 Task: Reply to the 'Review meeting' email with a request for a meeting to discuss the new employee benefits program.
Action: Mouse moved to (235, 56)
Screenshot: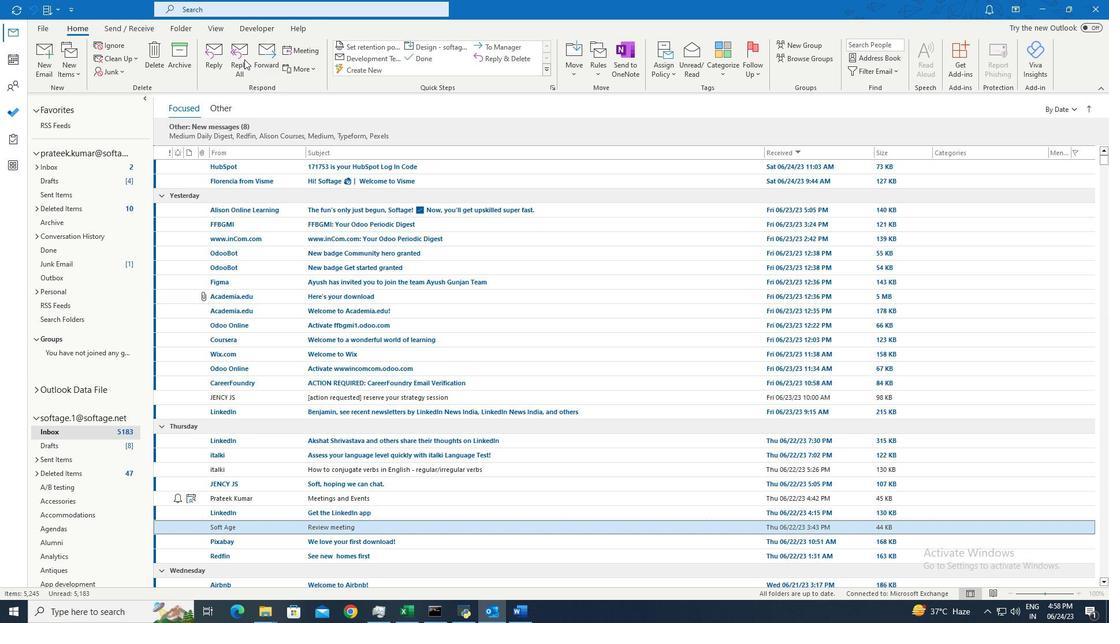 
Action: Mouse pressed left at (235, 56)
Screenshot: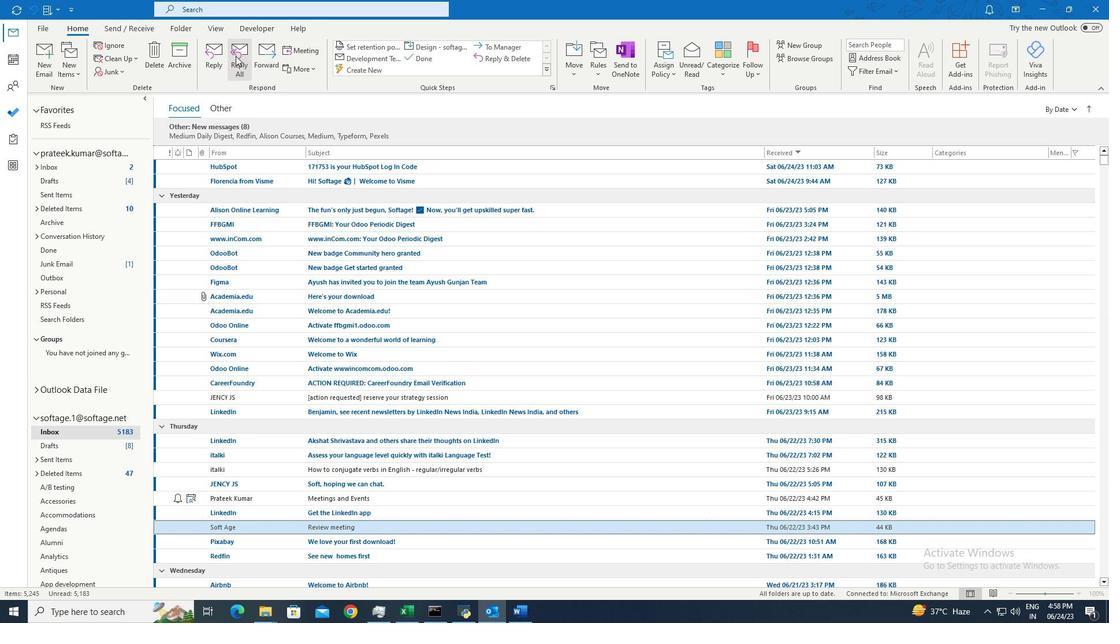 
Action: Mouse moved to (399, 71)
Screenshot: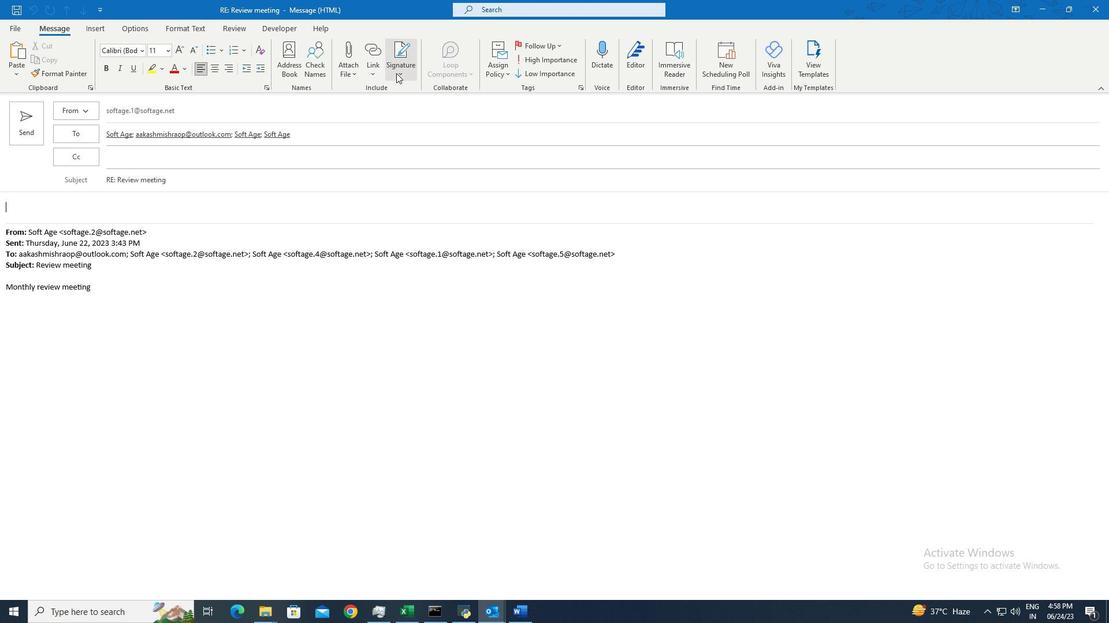 
Action: Mouse pressed left at (399, 71)
Screenshot: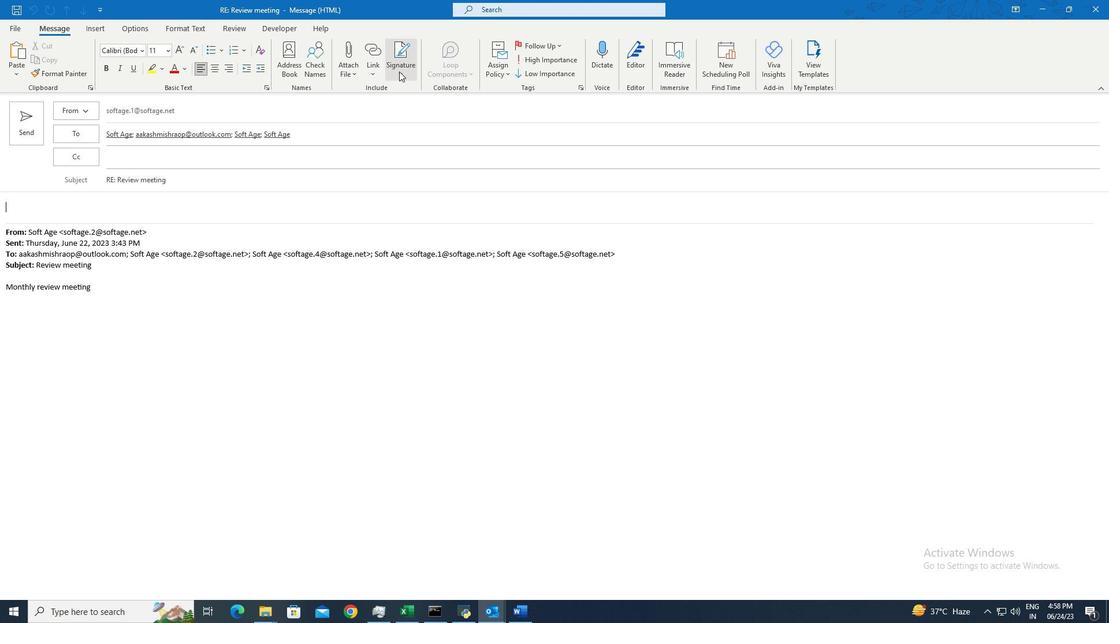 
Action: Mouse moved to (422, 91)
Screenshot: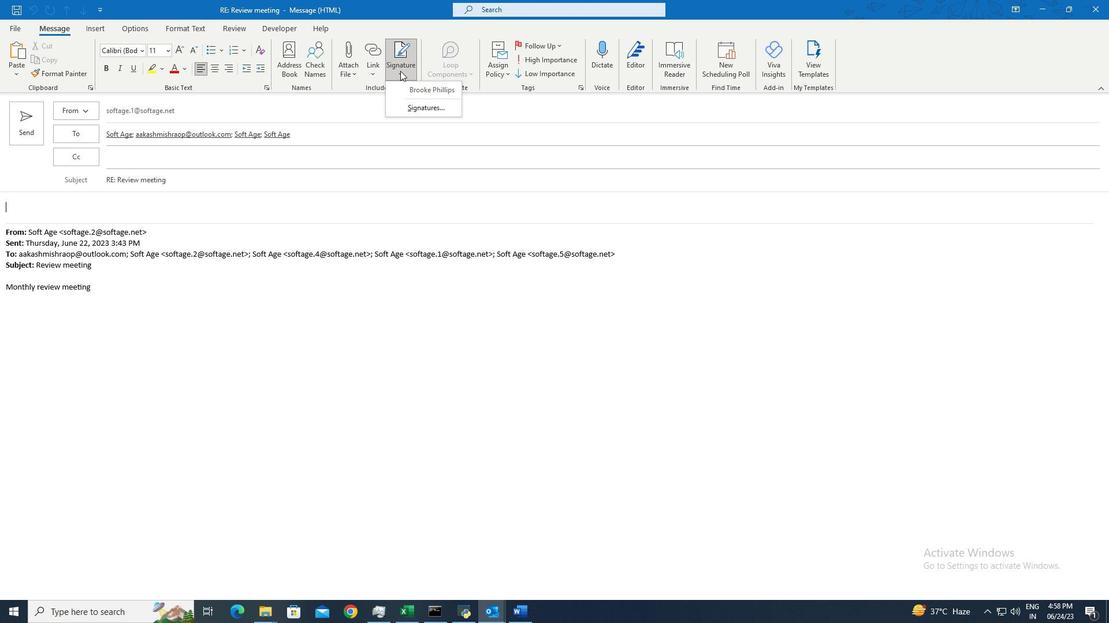 
Action: Mouse pressed left at (422, 91)
Screenshot: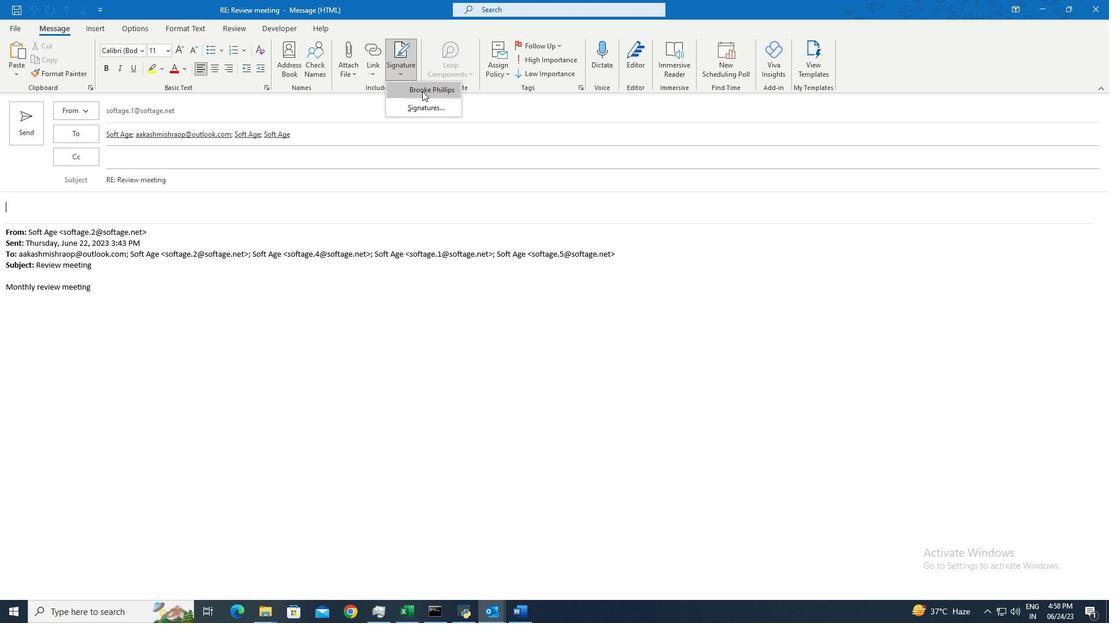
Action: Mouse moved to (175, 184)
Screenshot: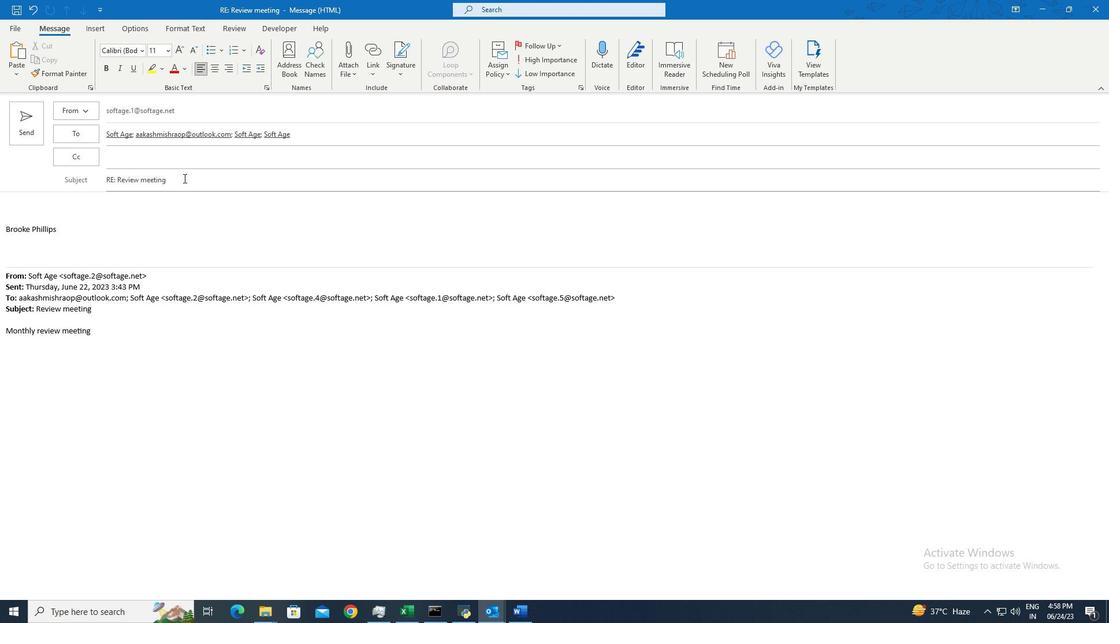 
Action: Mouse pressed left at (175, 184)
Screenshot: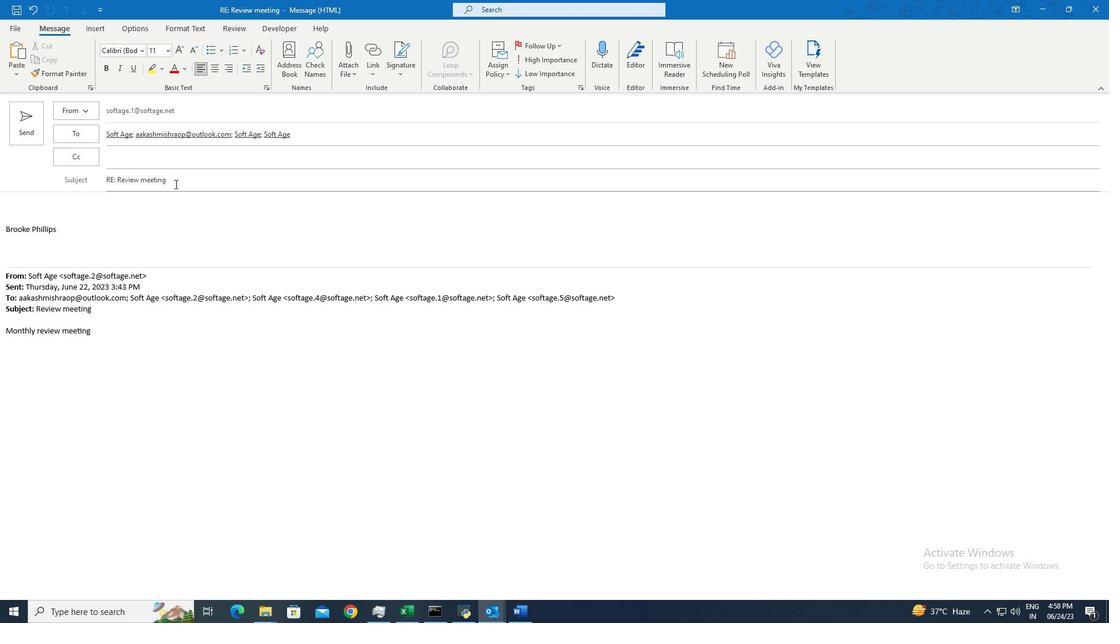 
Action: Mouse moved to (93, 182)
Screenshot: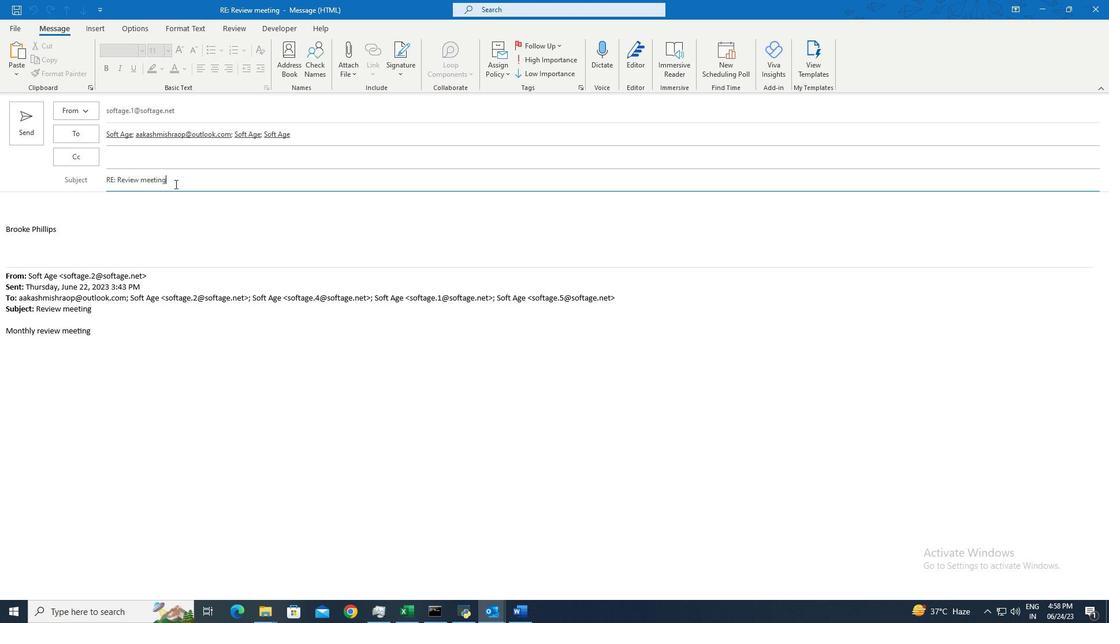 
Action: Key pressed <Key.shift>Complaint
Screenshot: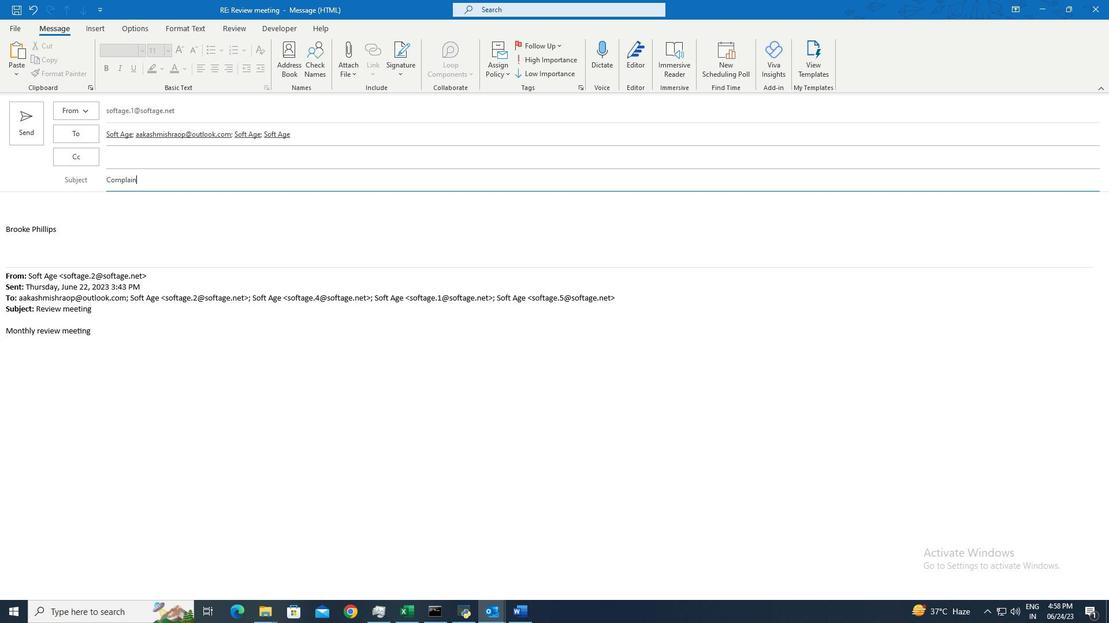 
Action: Mouse moved to (80, 213)
Screenshot: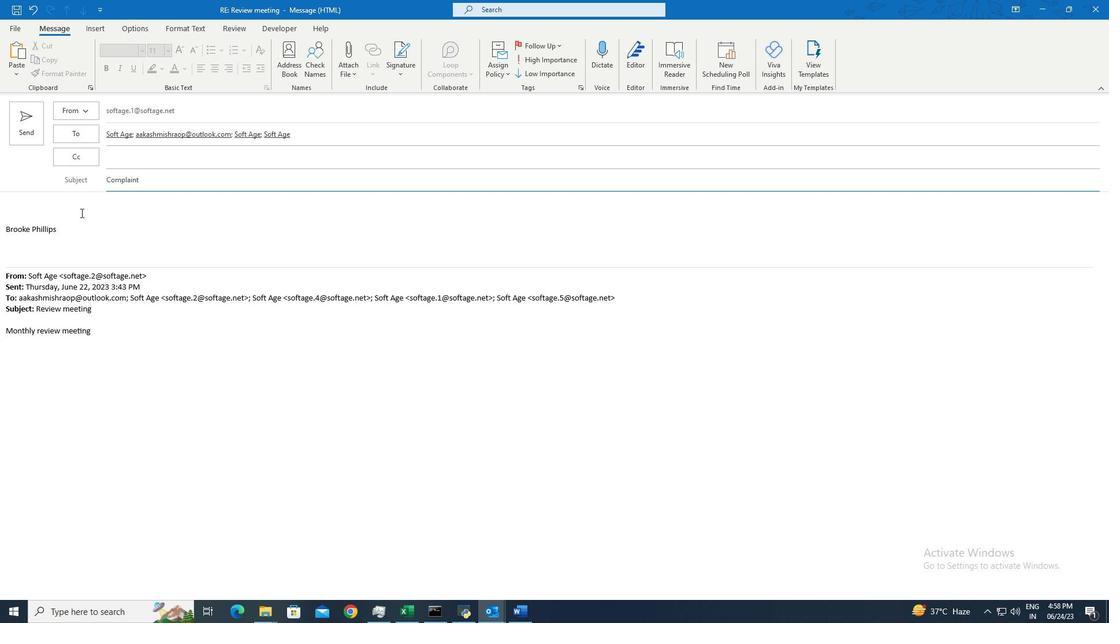 
Action: Mouse pressed left at (80, 213)
Screenshot: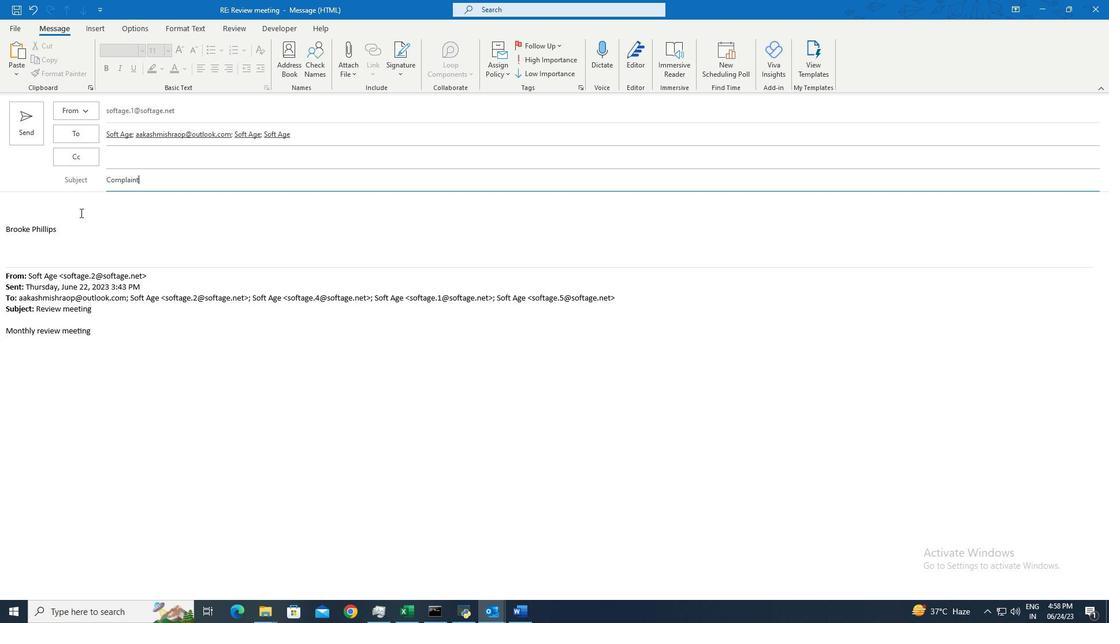 
Action: Key pressed <Key.shift_r>I<Key.space>would<Key.space>like<Key.space>to<Key.space>request<Key.space>a<Key.space>meeting<Key.space>to<Key.space>discuss<Key.space>the<Key.space>new<Key.space>employee<Key.space>beb<Key.backspace>nefits<Key.space>program.
Screenshot: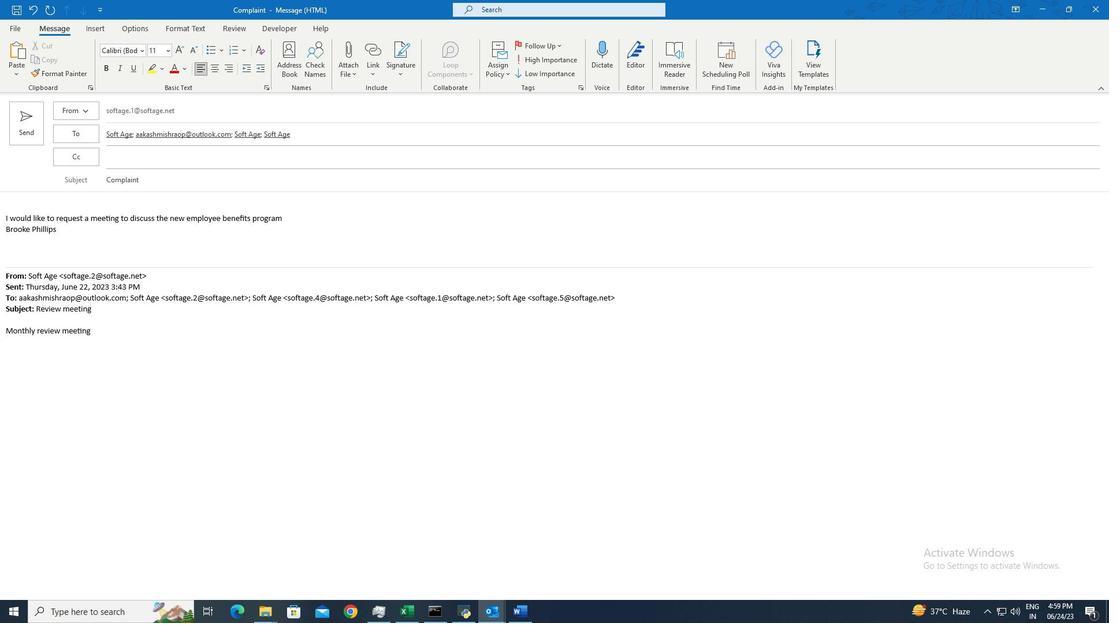 
Action: Mouse moved to (18, 119)
Screenshot: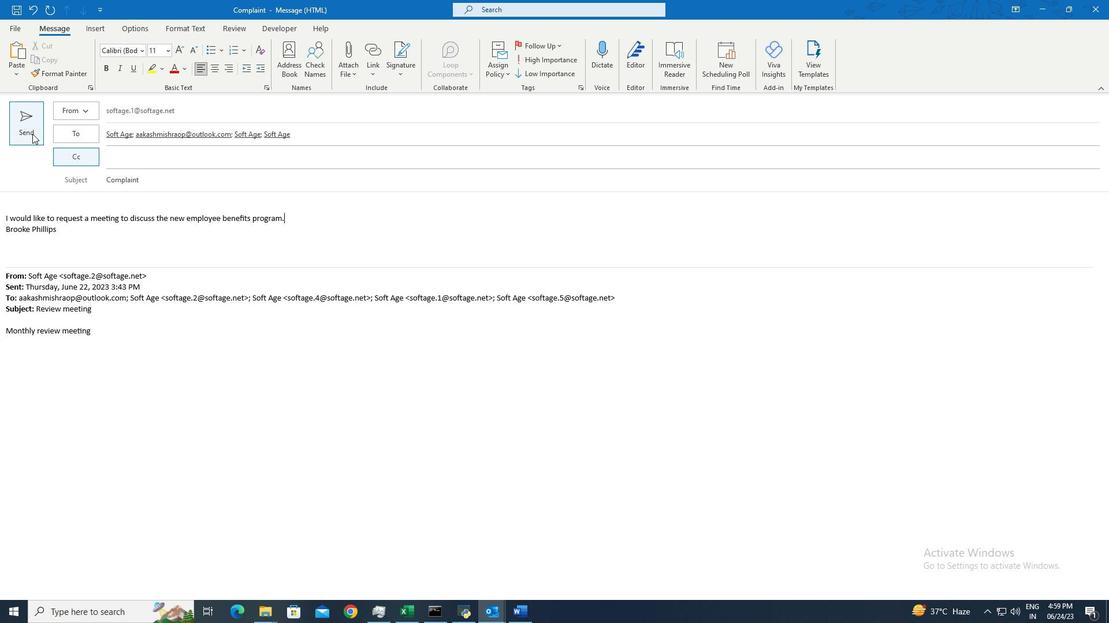 
Action: Mouse pressed left at (18, 119)
Screenshot: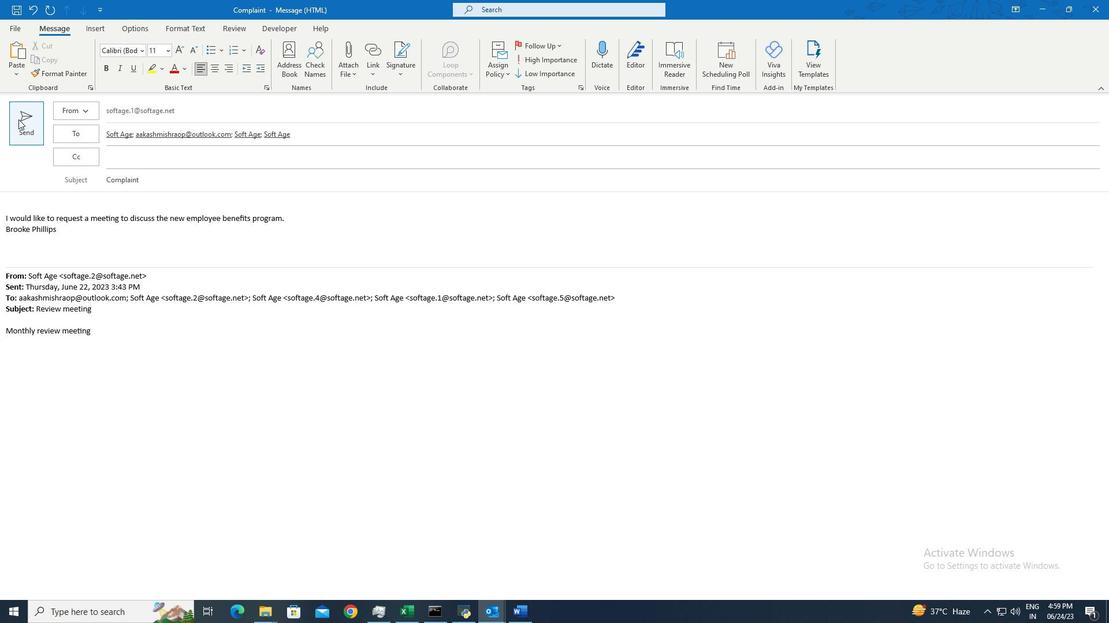 
